 Task: Create Card Mediation Execution Review in Board Sales Forecasting Software to Workspace Administrative Assistance. Create Card Budget Travel Review in Board Sales Performance Analysis to Workspace Administrative Assistance. Create Card Mediation Execution Review in Board Business Model Revenue Streams Analysis and Optimization to Workspace Administrative Assistance
Action: Mouse moved to (533, 276)
Screenshot: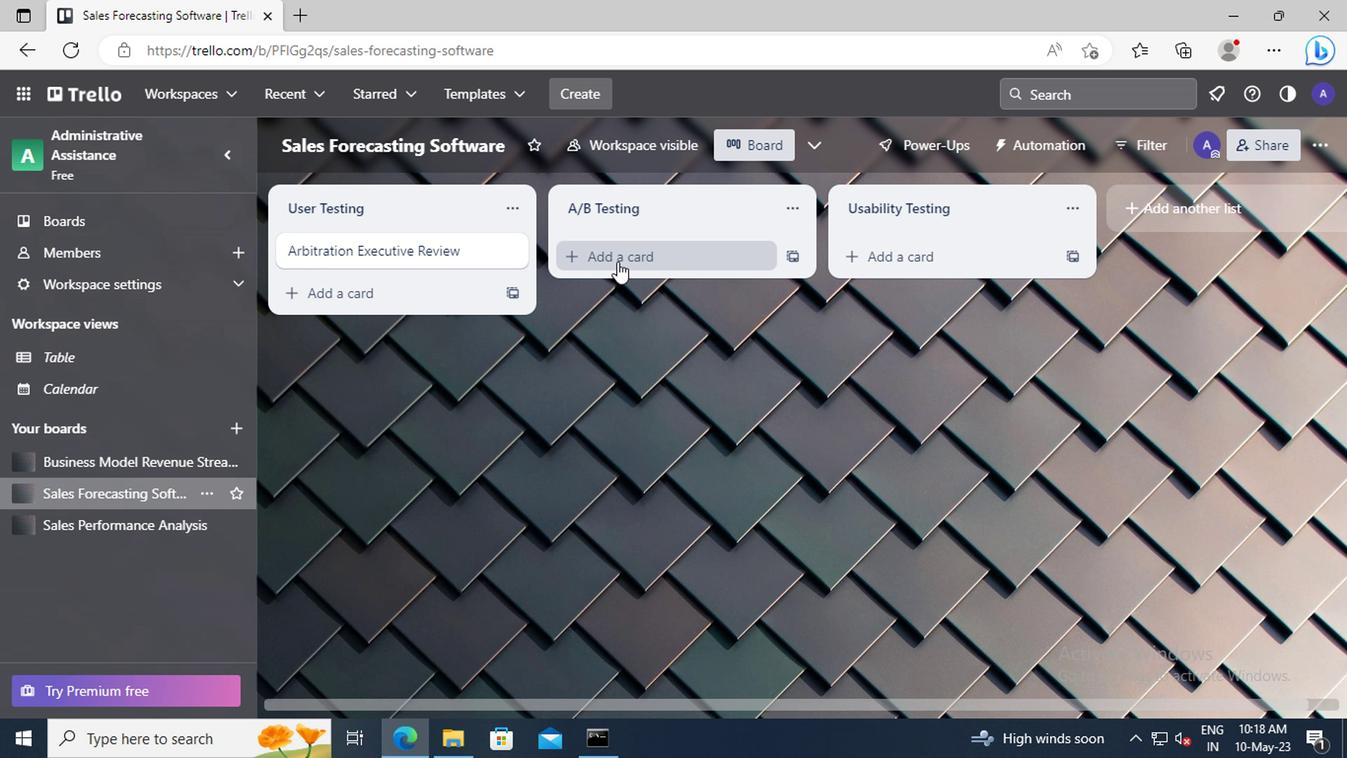 
Action: Mouse pressed left at (533, 276)
Screenshot: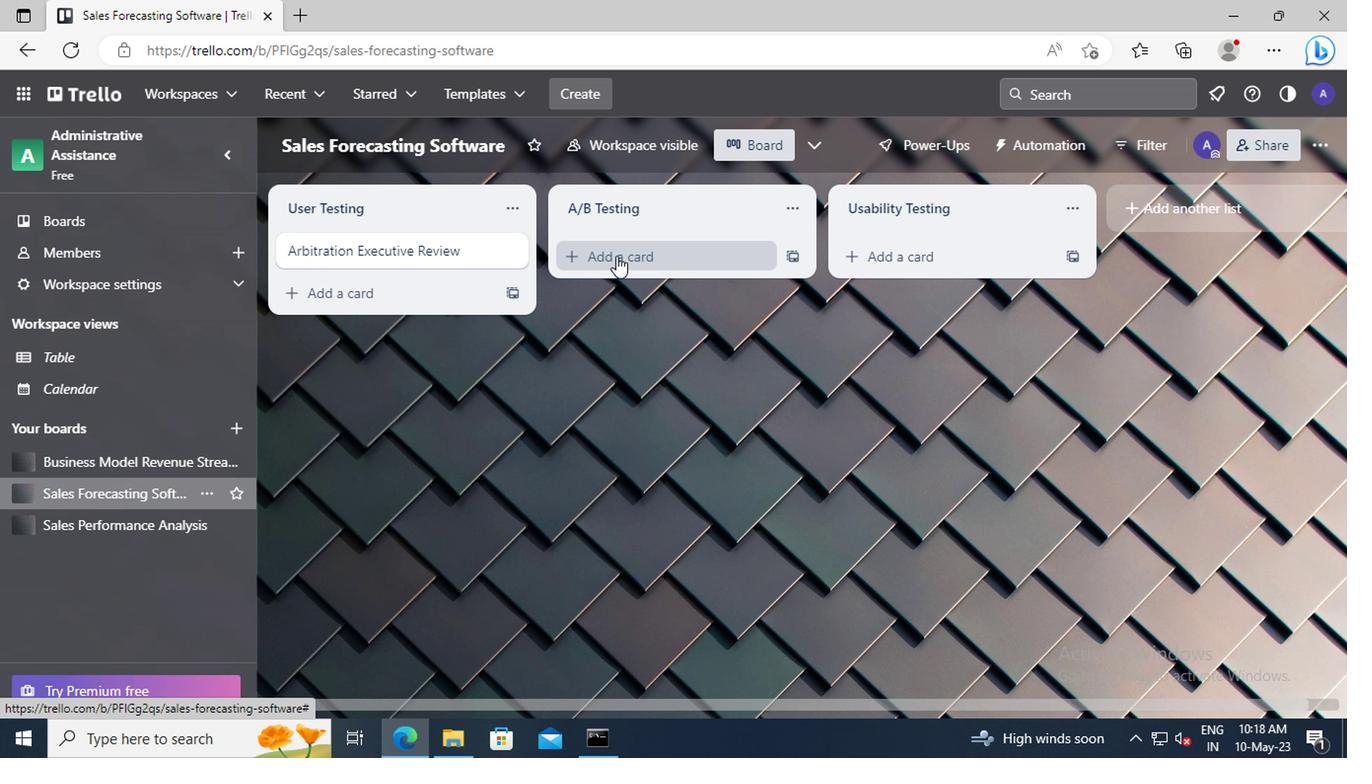 
Action: Key pressed <Key.shift>MEDIATION<Key.space><Key.shift>EXECUTION<Key.space><Key.shift>REVIEW
Screenshot: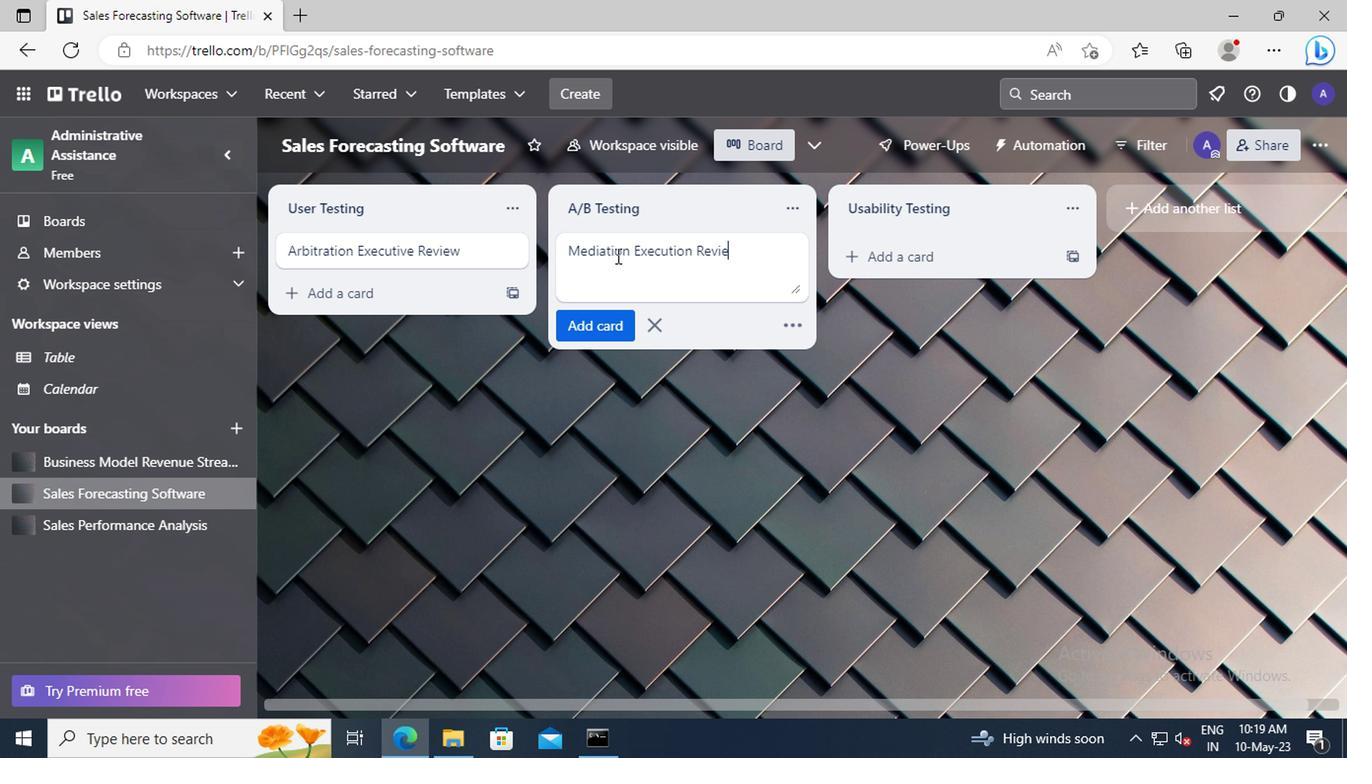 
Action: Mouse moved to (526, 324)
Screenshot: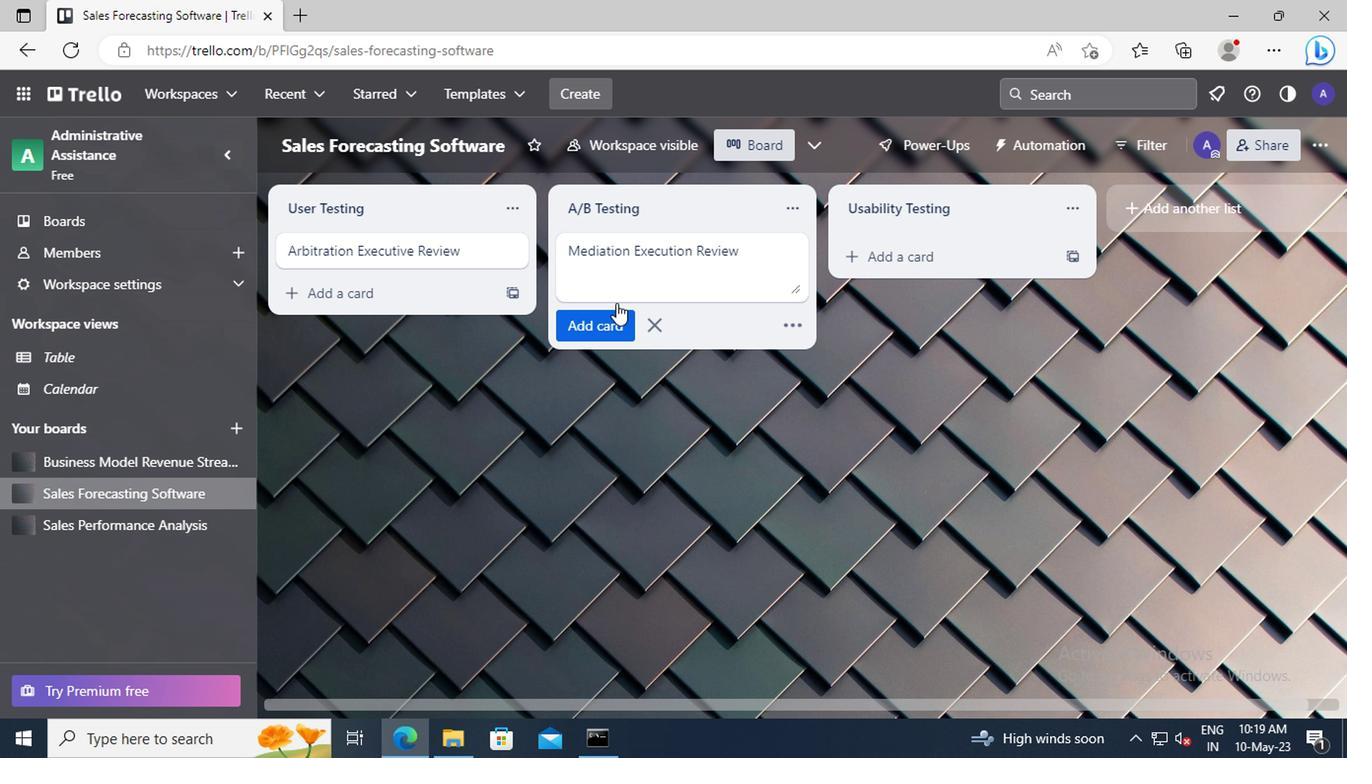 
Action: Mouse pressed left at (526, 324)
Screenshot: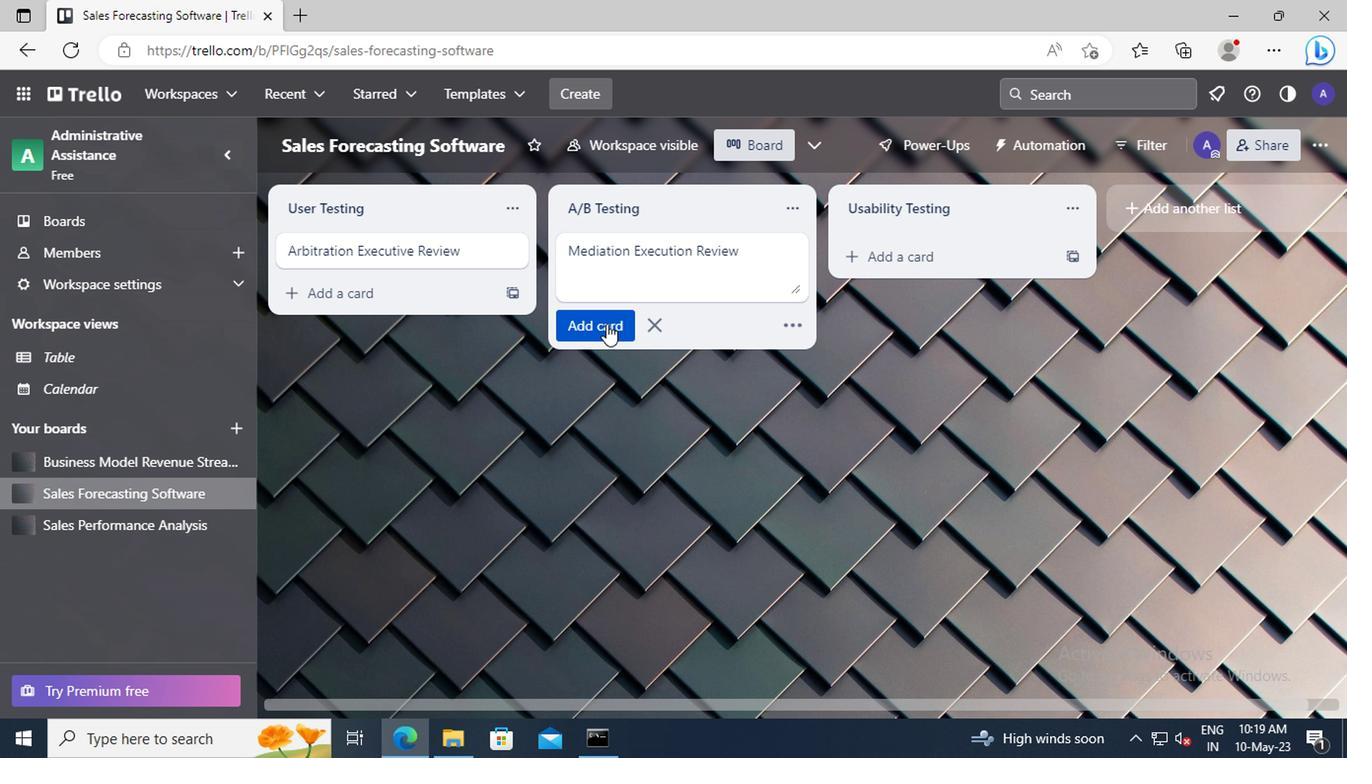 
Action: Mouse moved to (202, 470)
Screenshot: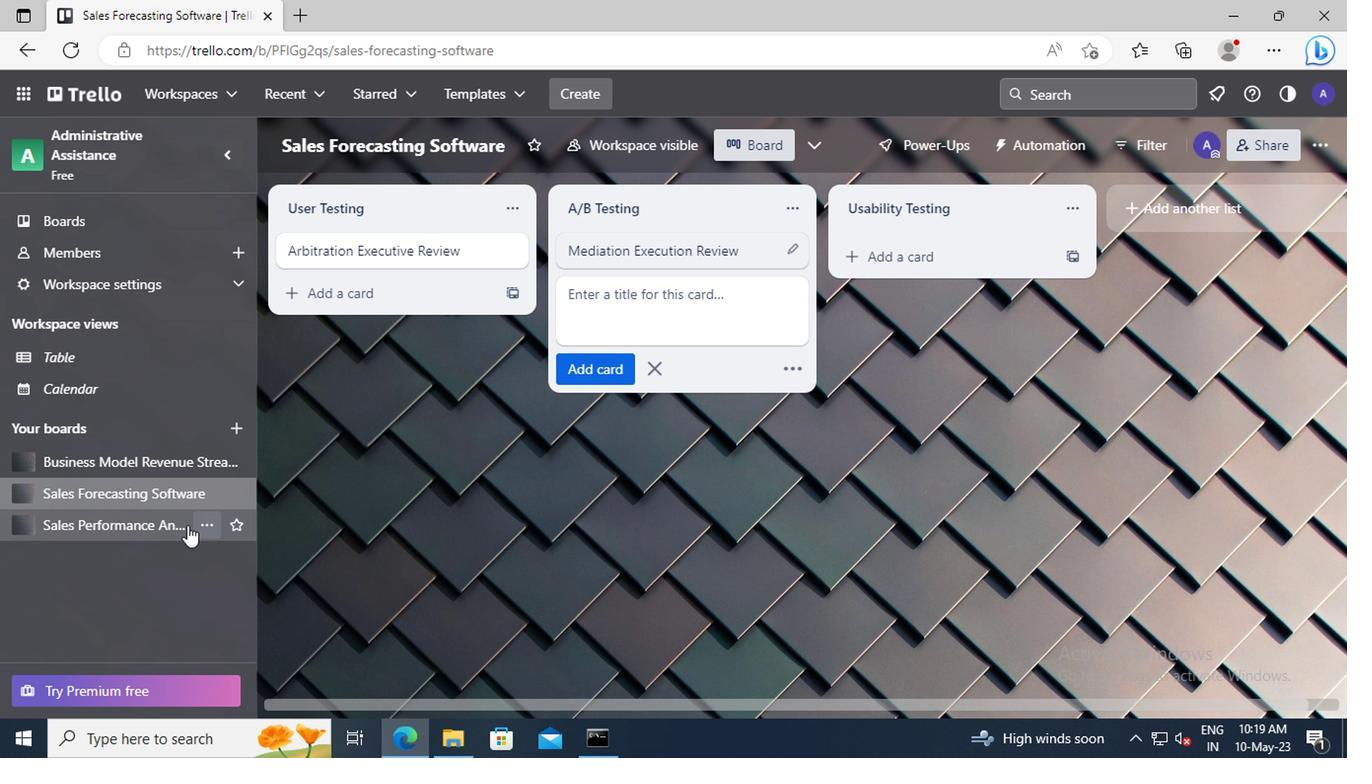 
Action: Mouse pressed left at (202, 470)
Screenshot: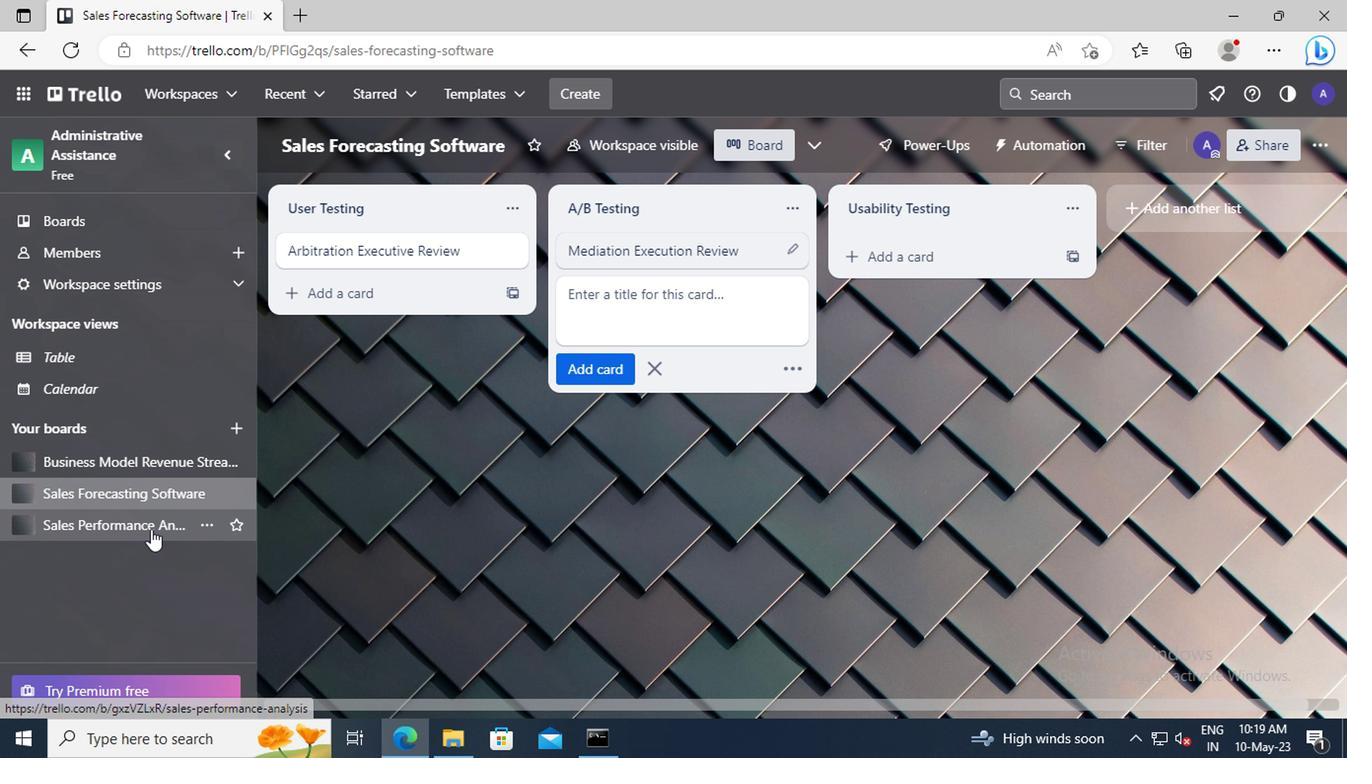 
Action: Mouse moved to (517, 275)
Screenshot: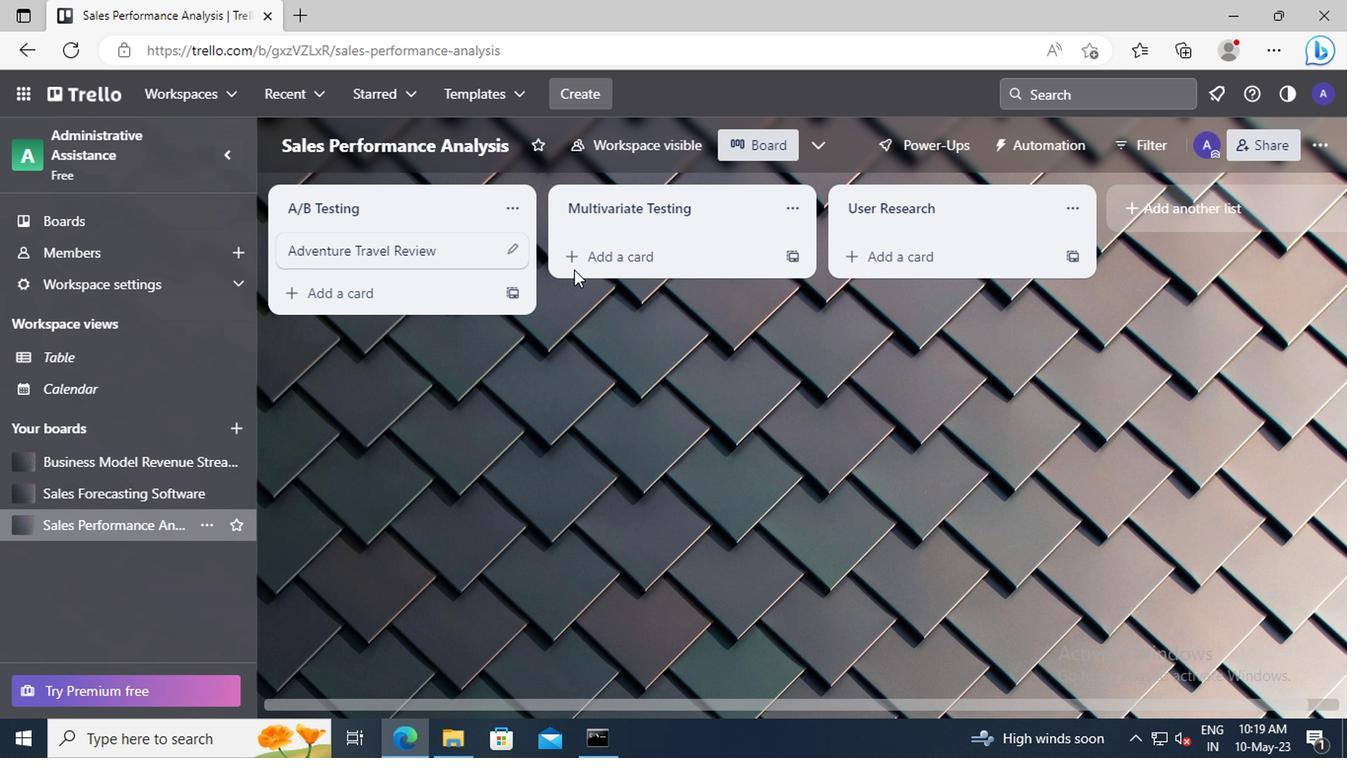 
Action: Mouse pressed left at (517, 275)
Screenshot: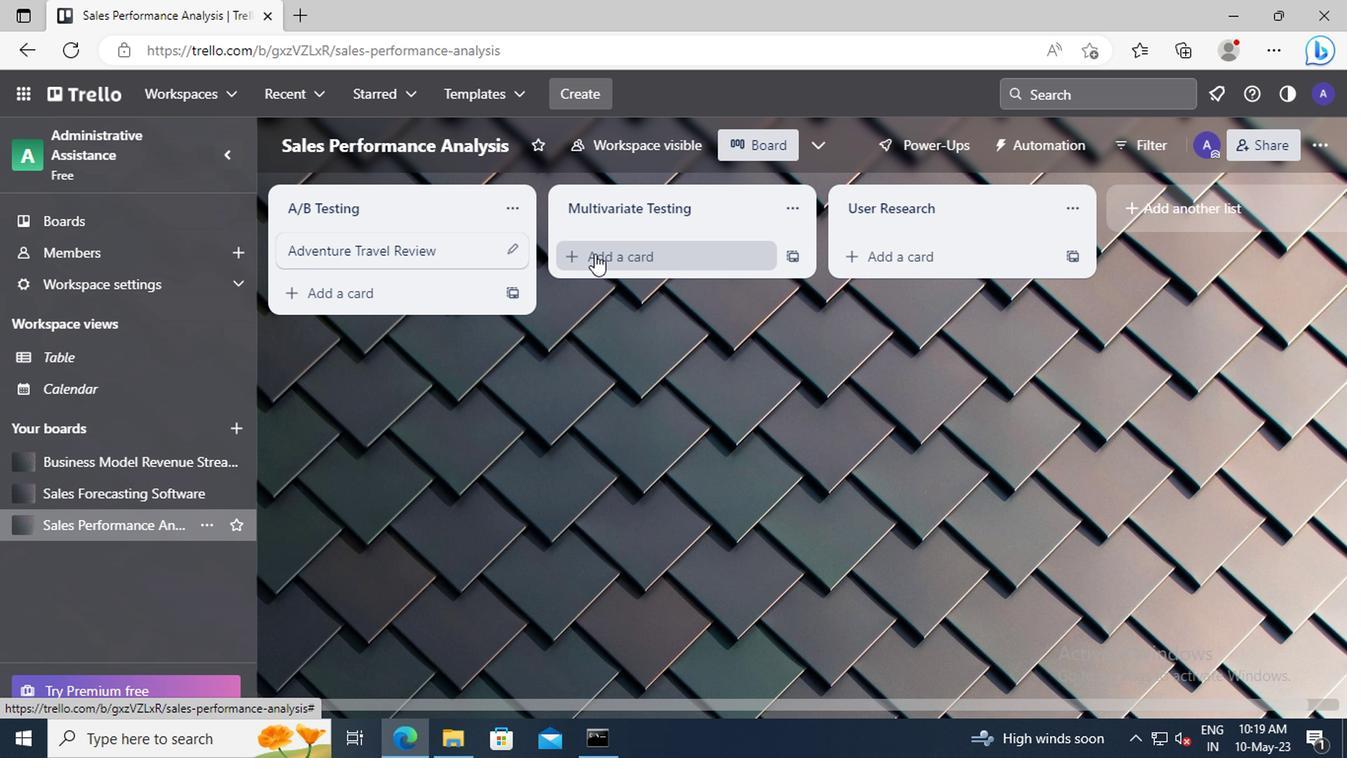 
Action: Key pressed <Key.shift>BUDGET<Key.space><Key.shift>TRAVEL<Key.space><Key.shift>REVIEW
Screenshot: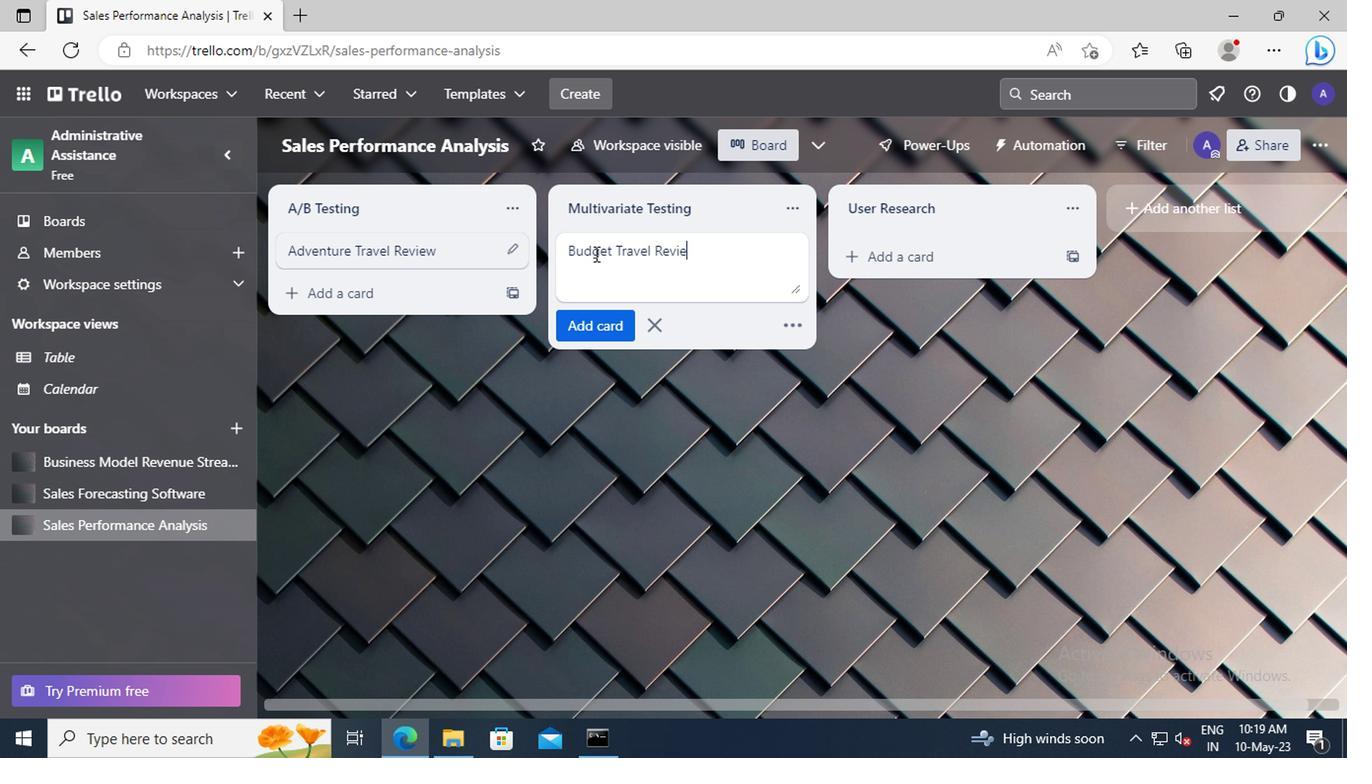 
Action: Mouse moved to (520, 323)
Screenshot: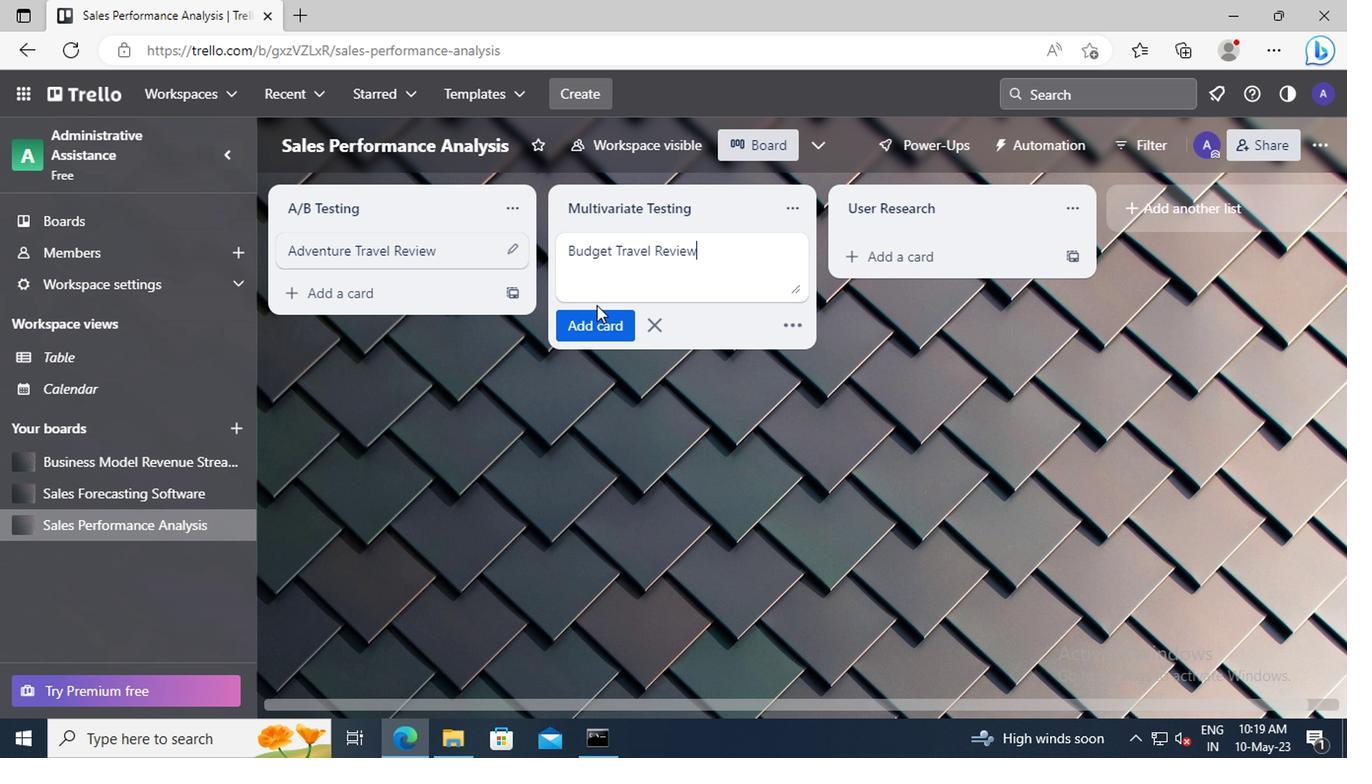 
Action: Mouse pressed left at (520, 323)
Screenshot: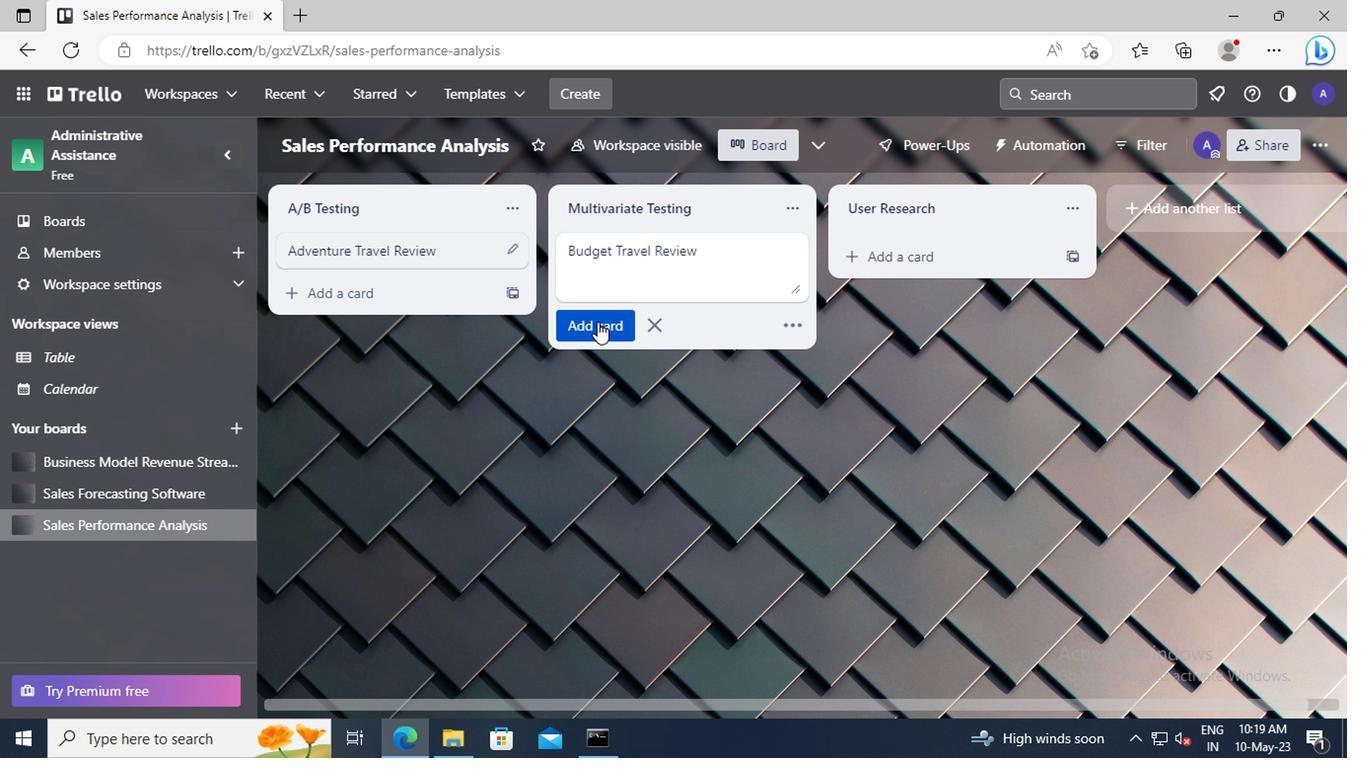 
Action: Mouse moved to (201, 421)
Screenshot: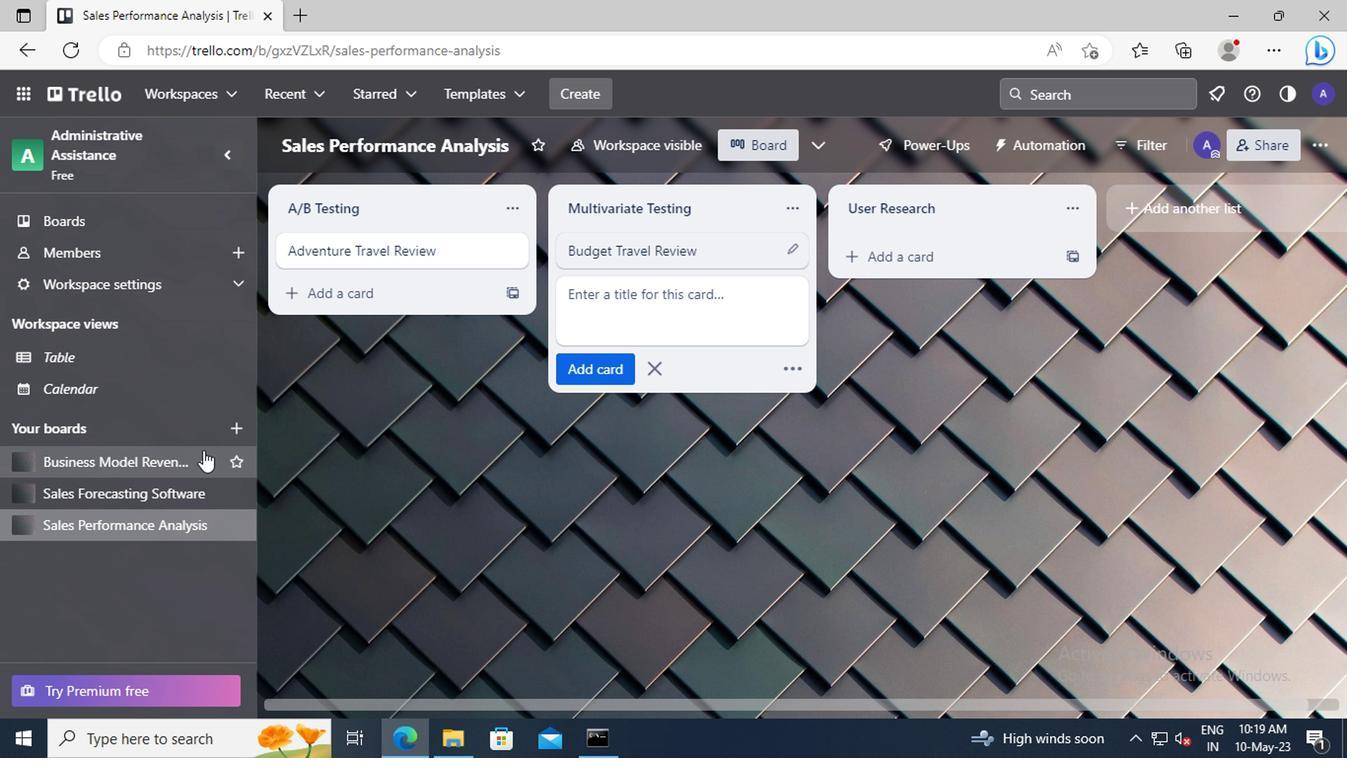 
Action: Mouse pressed left at (201, 421)
Screenshot: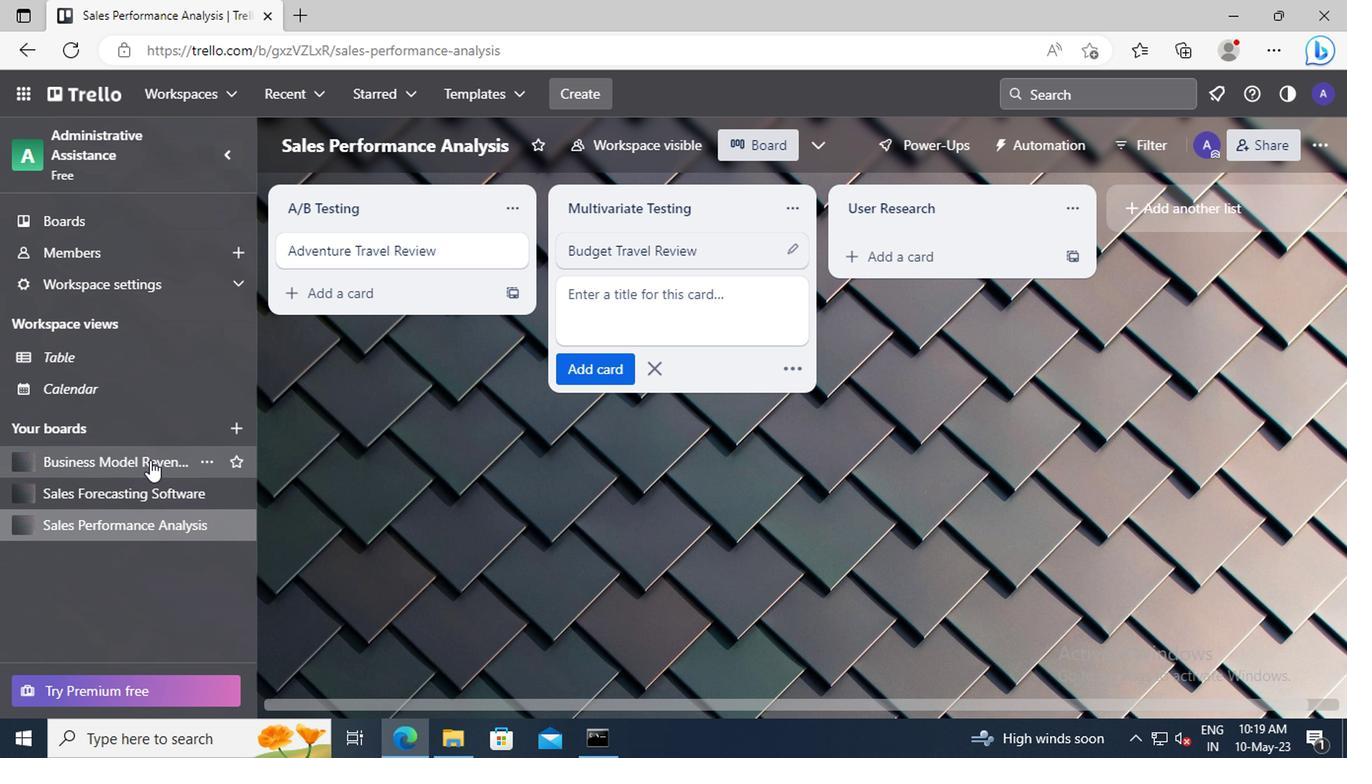 
Action: Mouse moved to (537, 281)
Screenshot: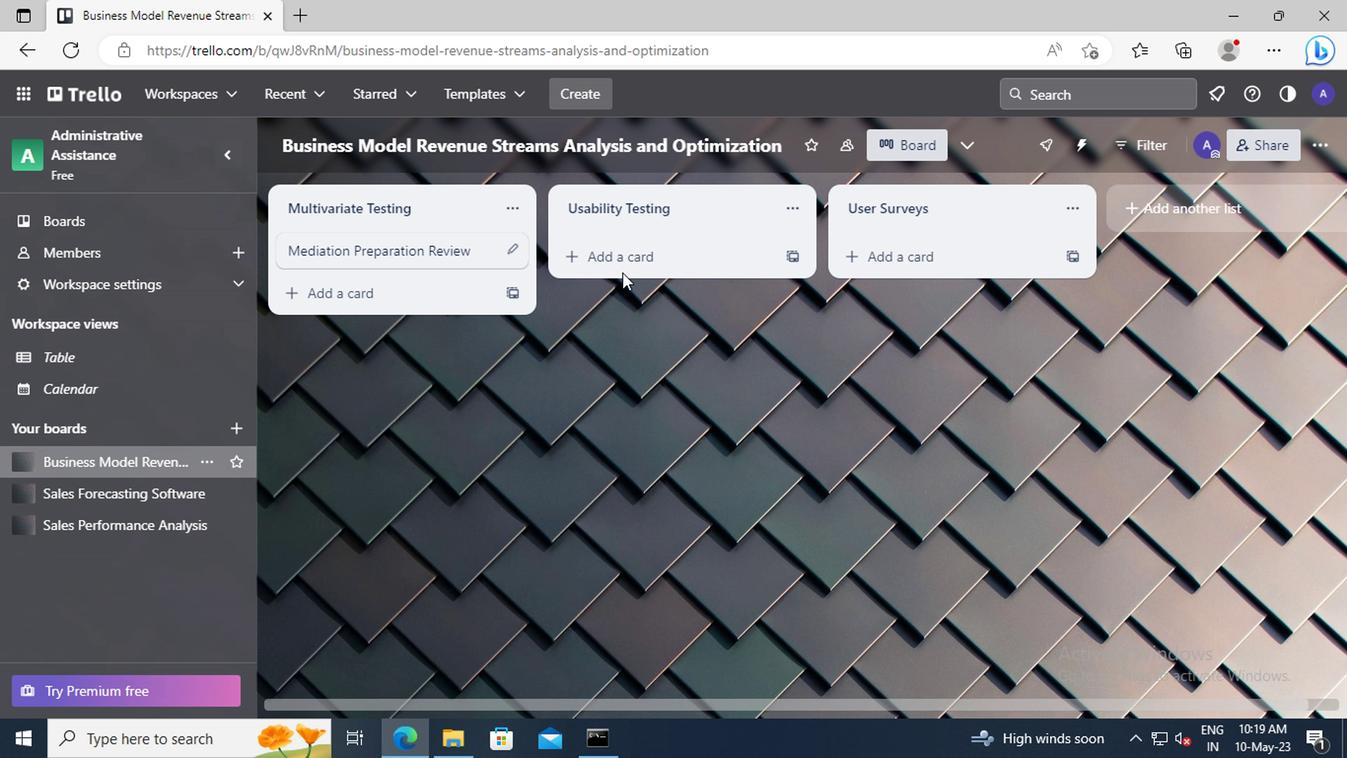 
Action: Mouse pressed left at (537, 281)
Screenshot: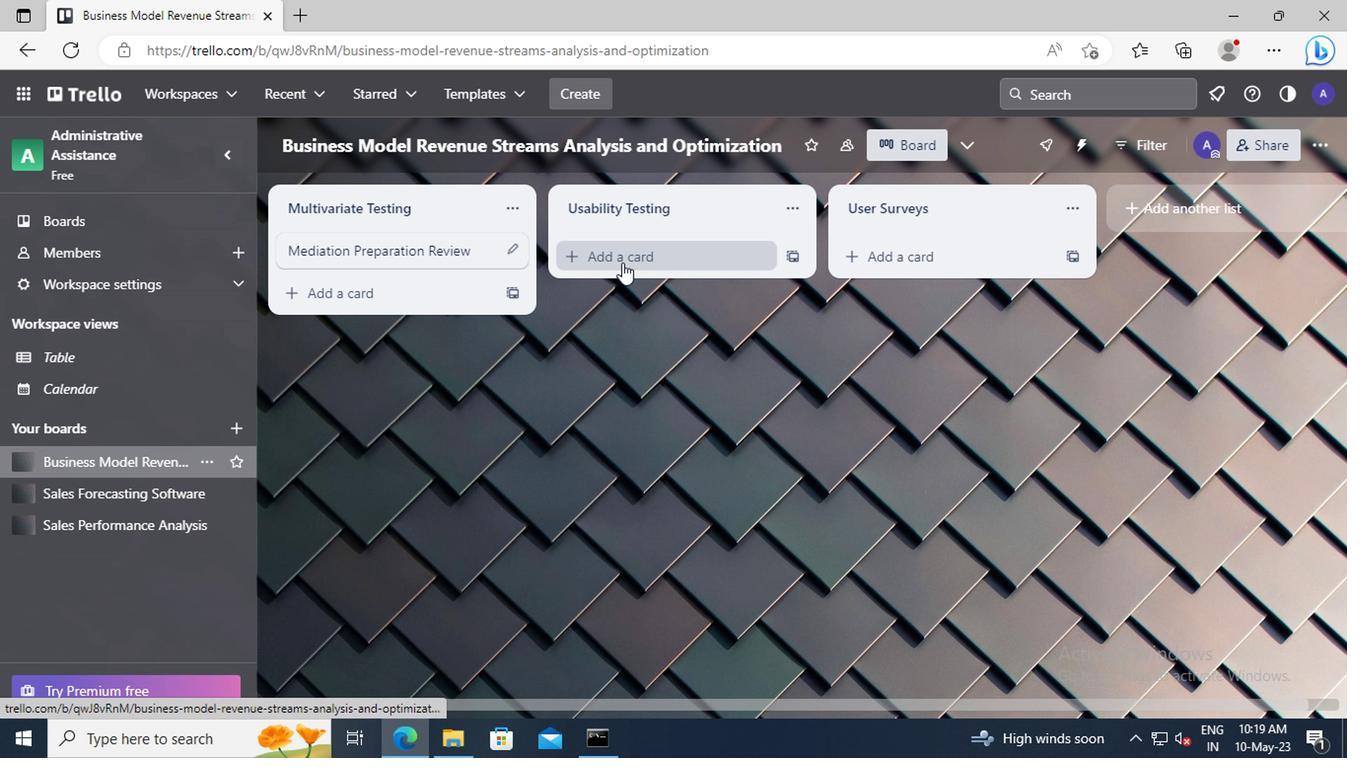 
Action: Key pressed <Key.shift>MEDIATION<Key.space><Key.shift>EXECUTION<Key.space><Key.shift>REVIEW
Screenshot: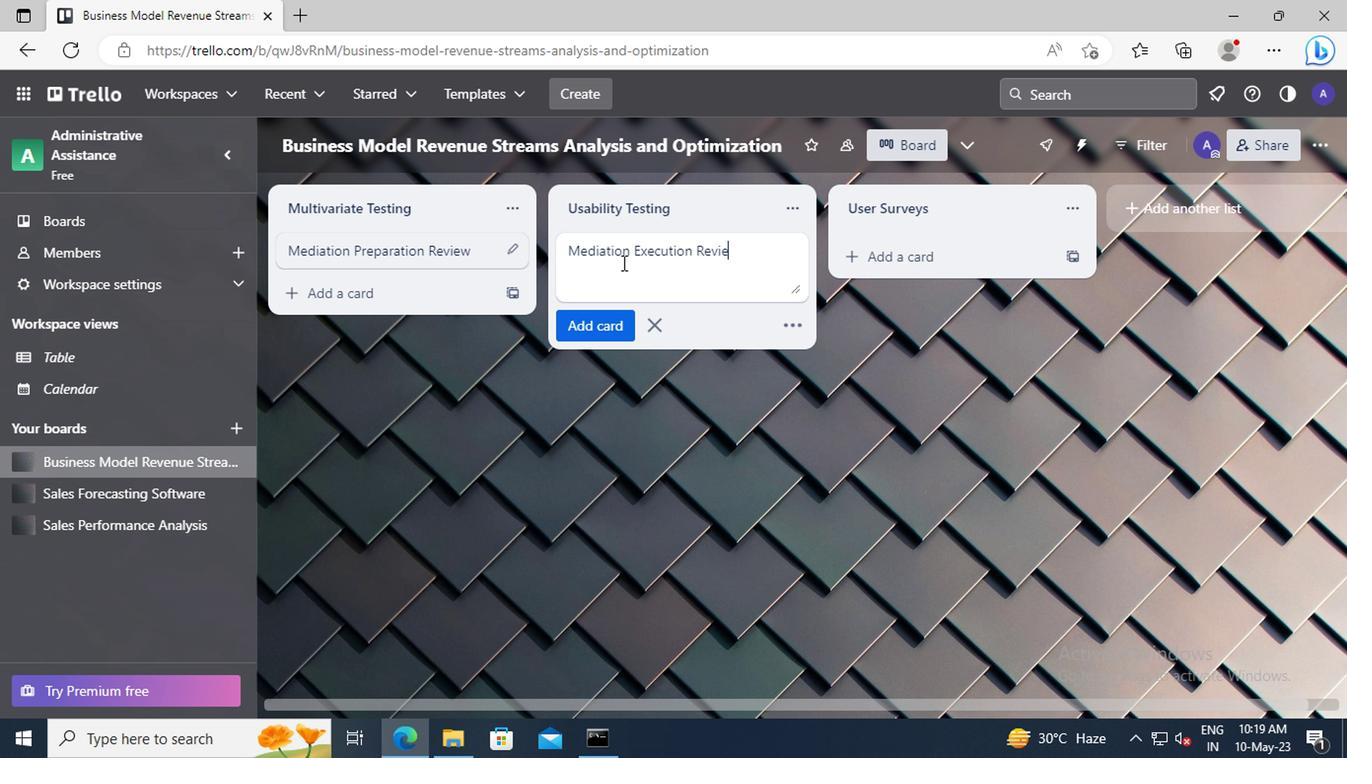 
Action: Mouse moved to (531, 320)
Screenshot: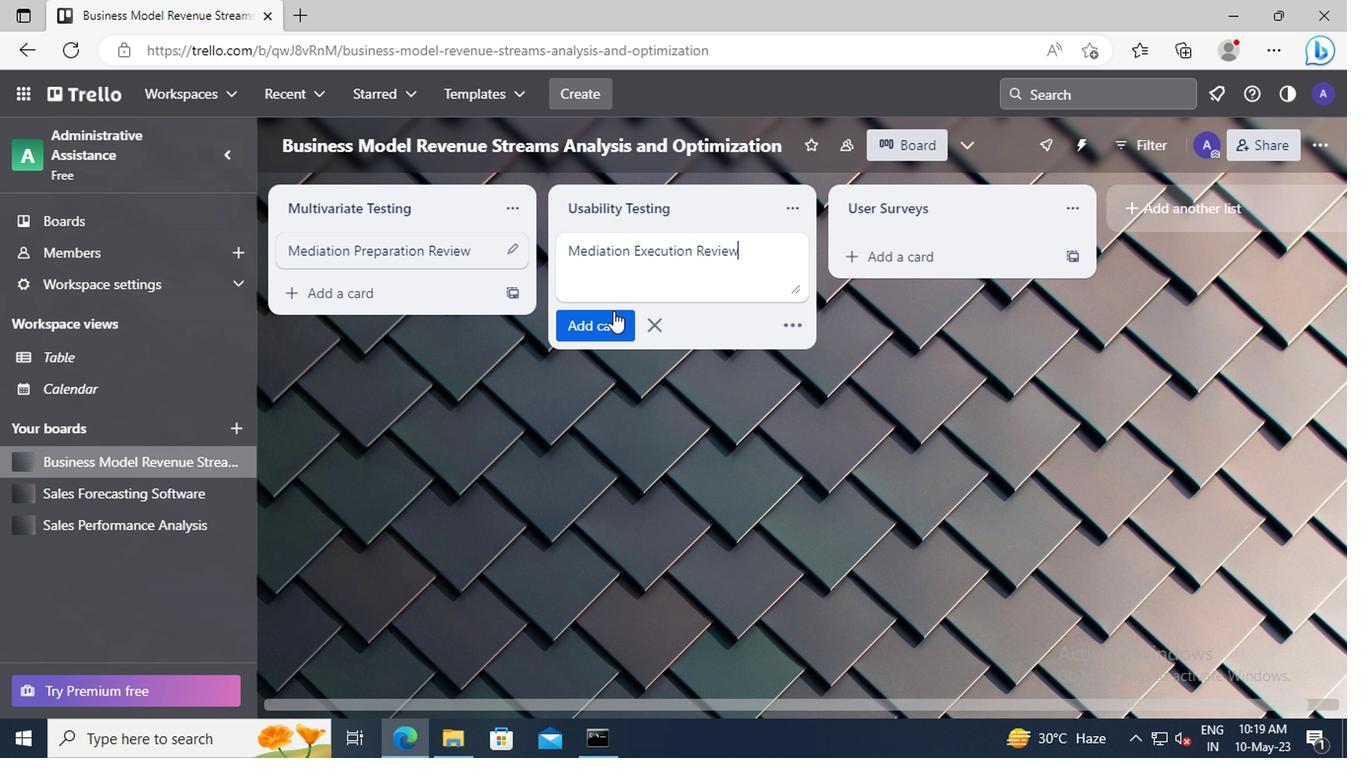 
Action: Mouse pressed left at (531, 320)
Screenshot: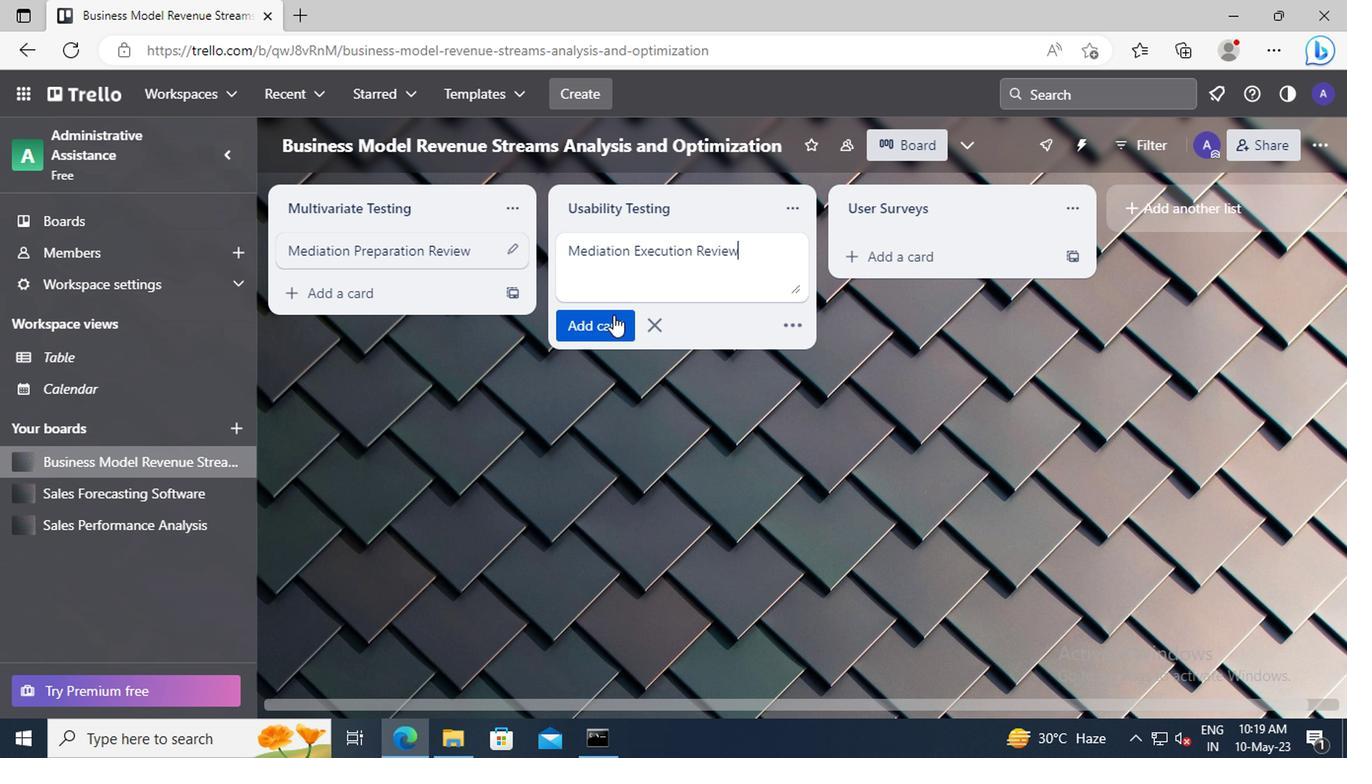 
